 Task: Add Seventh Generation Fresh Lavender Scent Laundry Detergent to the cart.
Action: Mouse moved to (883, 303)
Screenshot: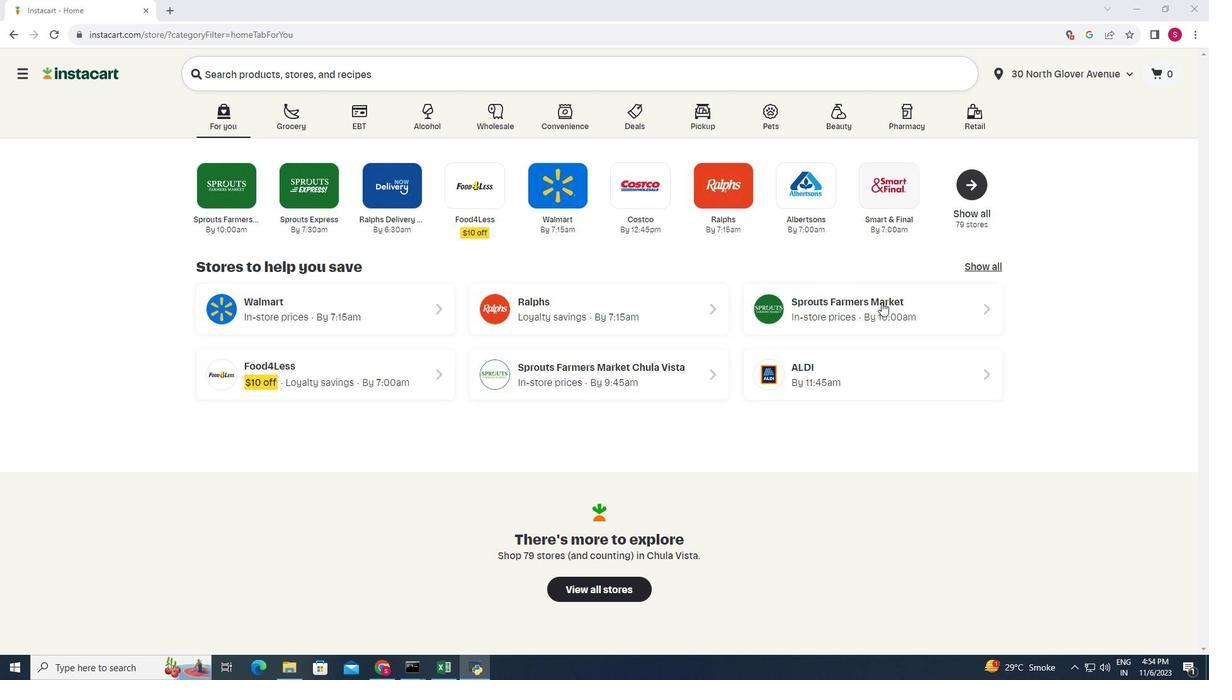 
Action: Mouse pressed left at (883, 303)
Screenshot: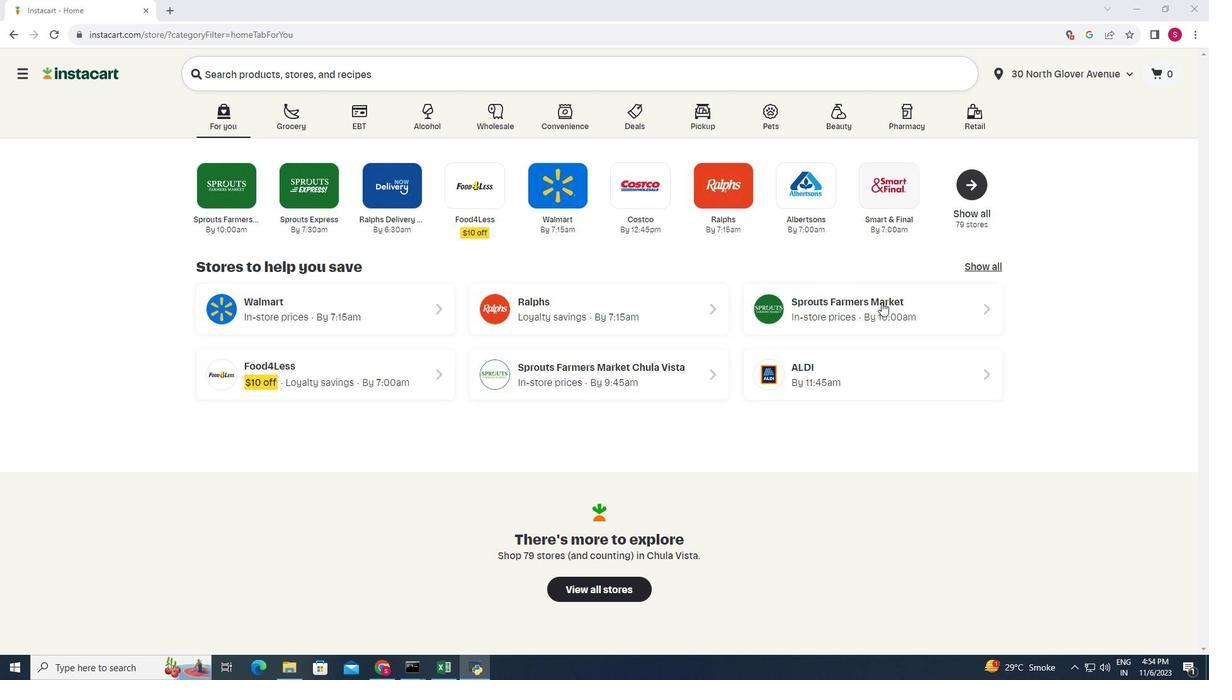
Action: Mouse moved to (52, 470)
Screenshot: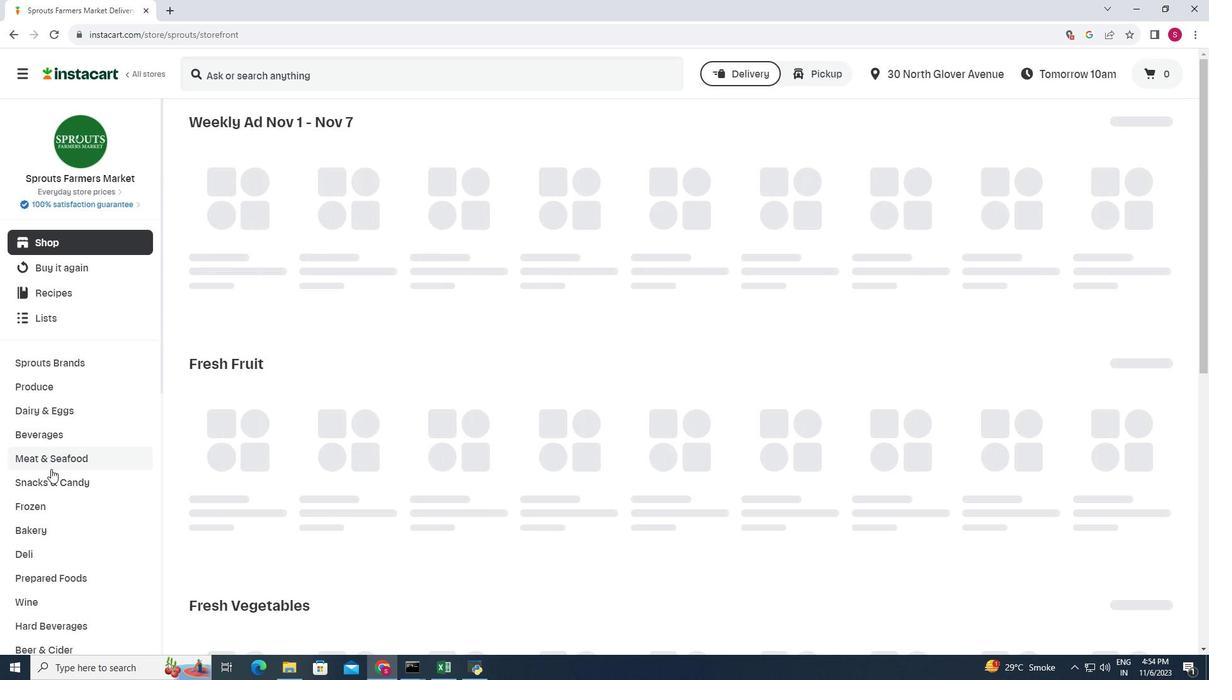 
Action: Mouse scrolled (52, 470) with delta (0, 0)
Screenshot: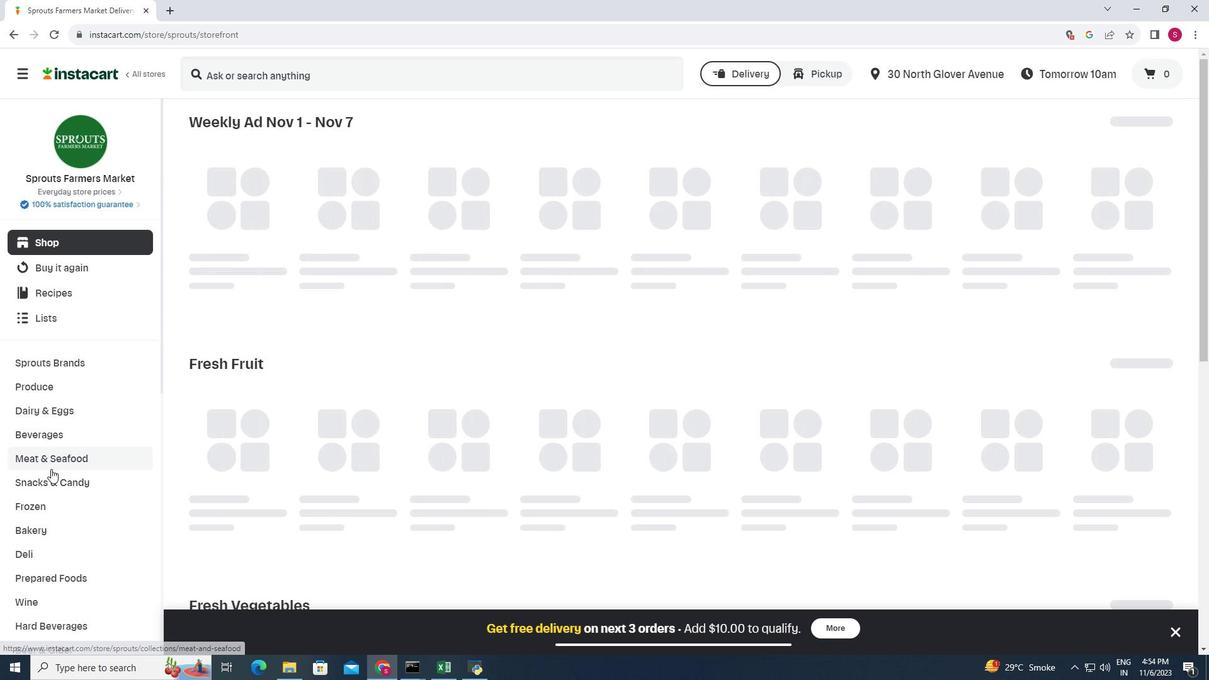 
Action: Mouse moved to (52, 470)
Screenshot: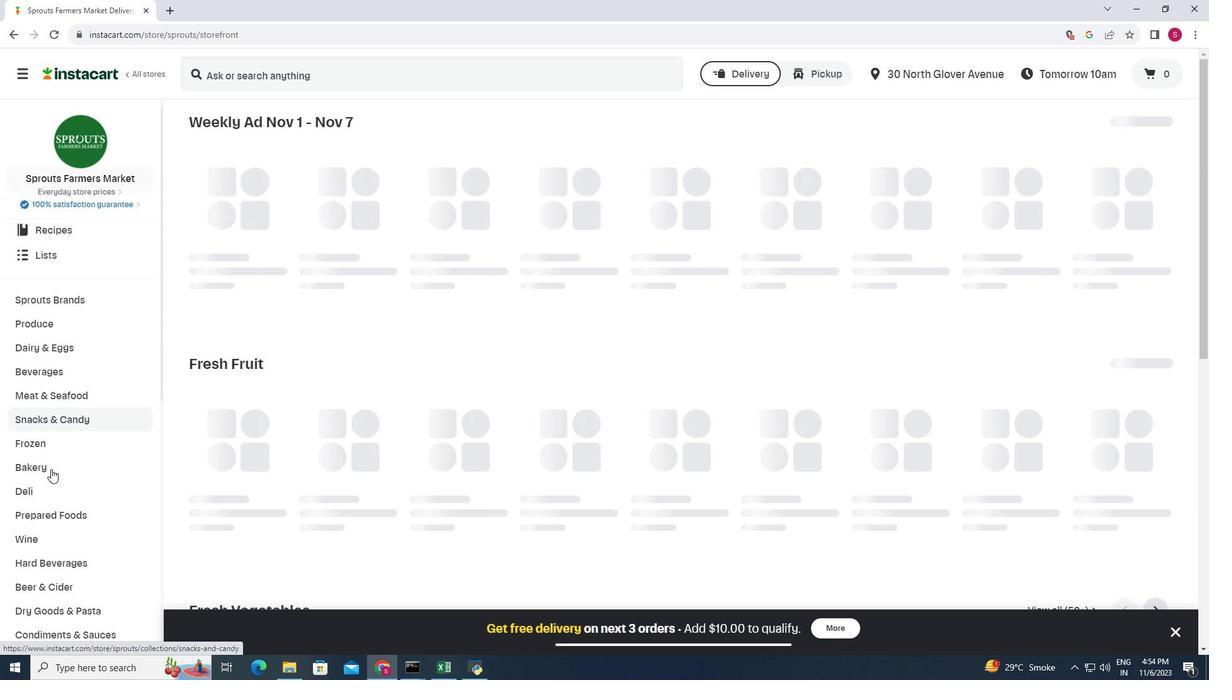 
Action: Mouse scrolled (52, 470) with delta (0, 0)
Screenshot: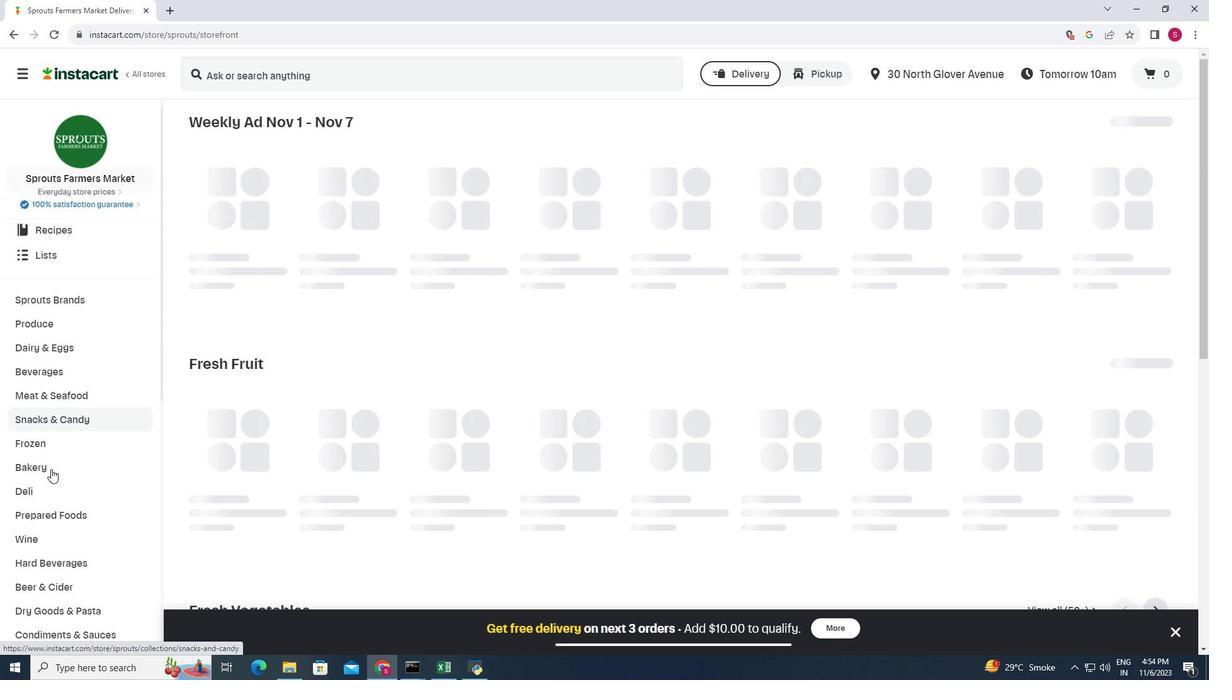 
Action: Mouse moved to (52, 470)
Screenshot: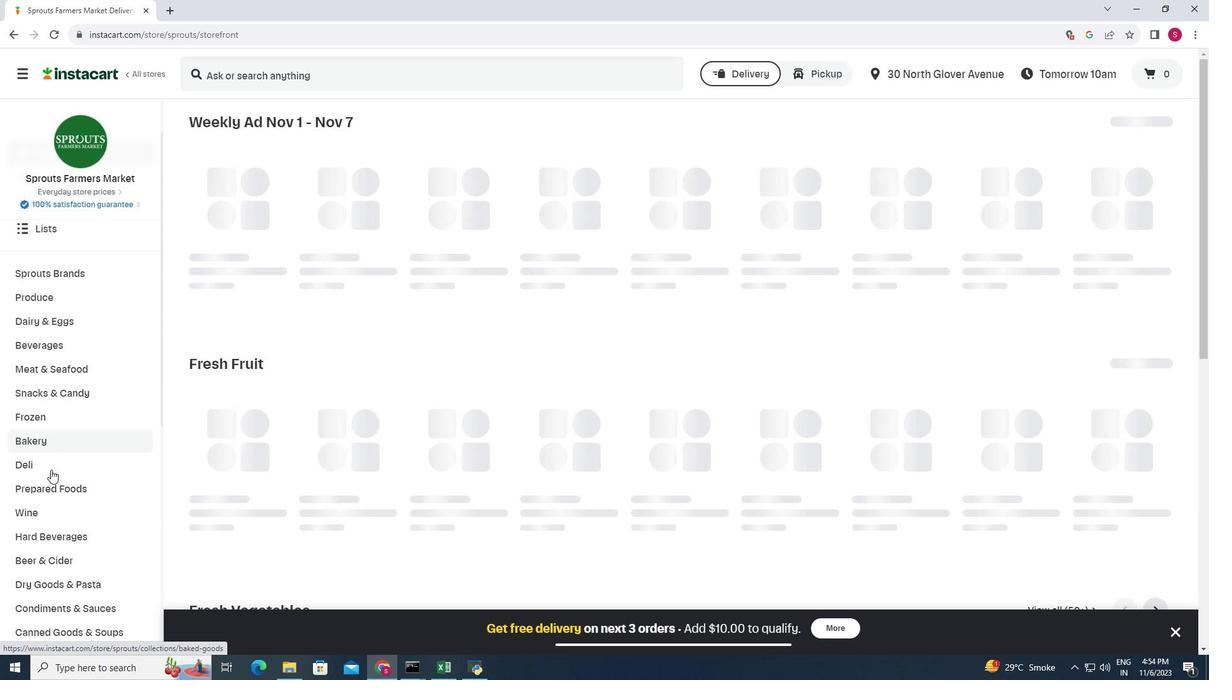 
Action: Mouse scrolled (52, 470) with delta (0, 0)
Screenshot: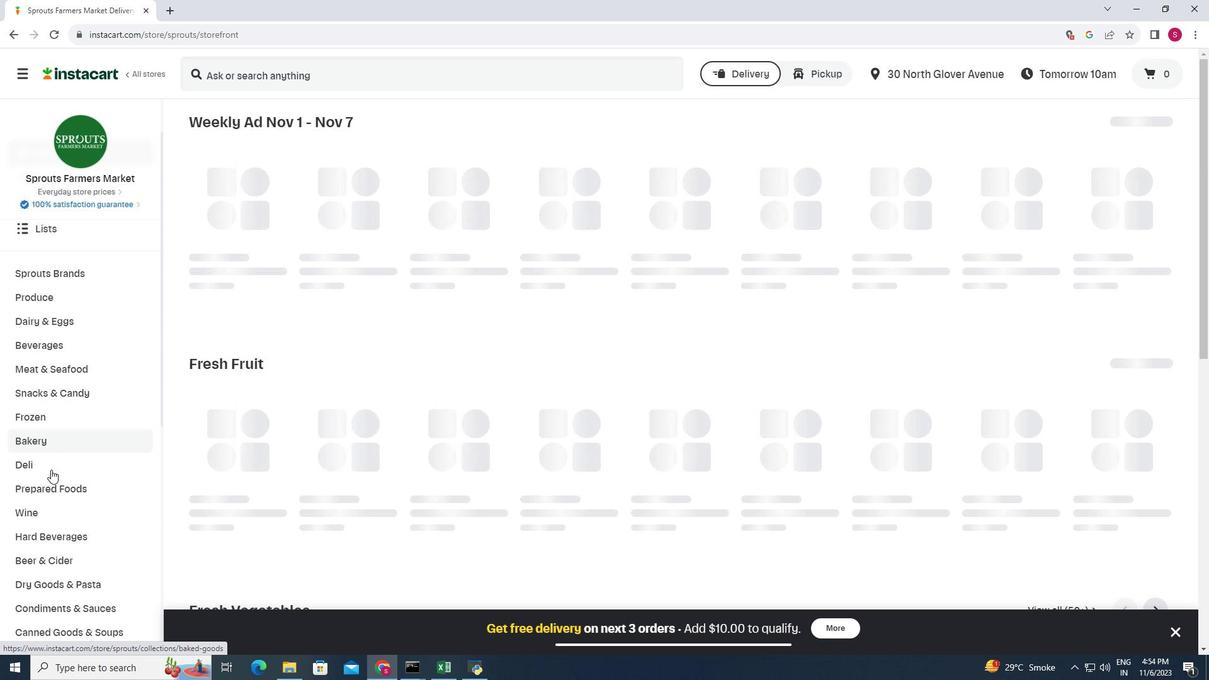 
Action: Mouse moved to (53, 471)
Screenshot: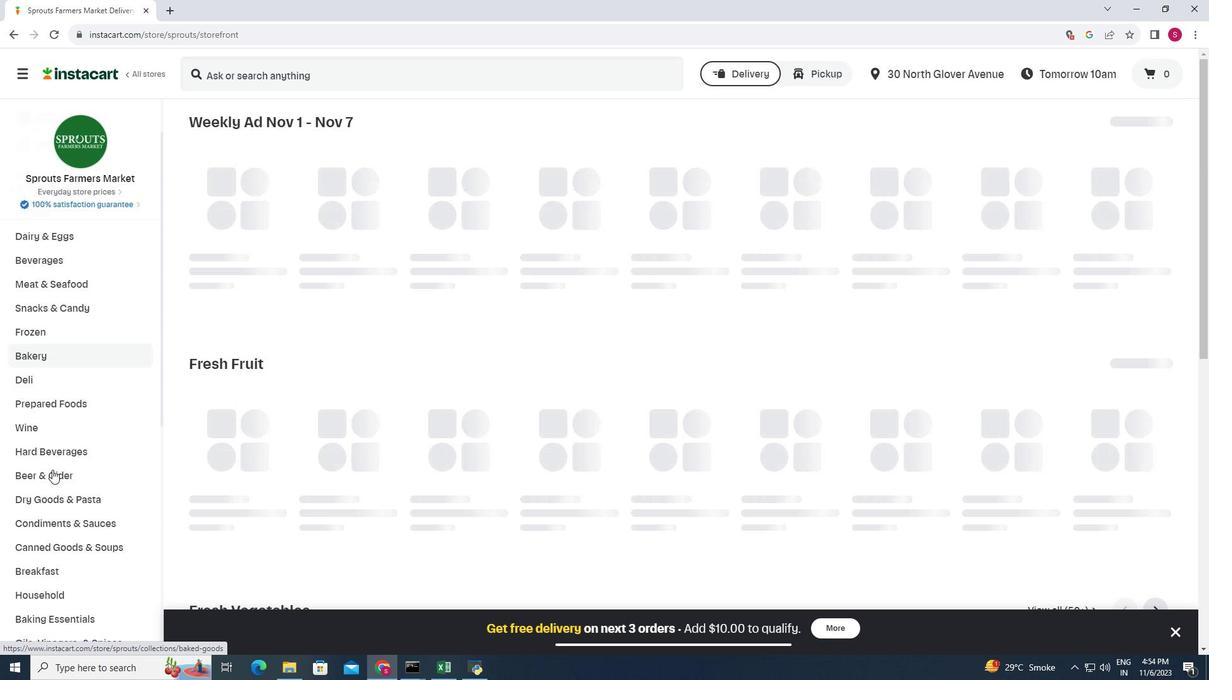 
Action: Mouse scrolled (53, 470) with delta (0, 0)
Screenshot: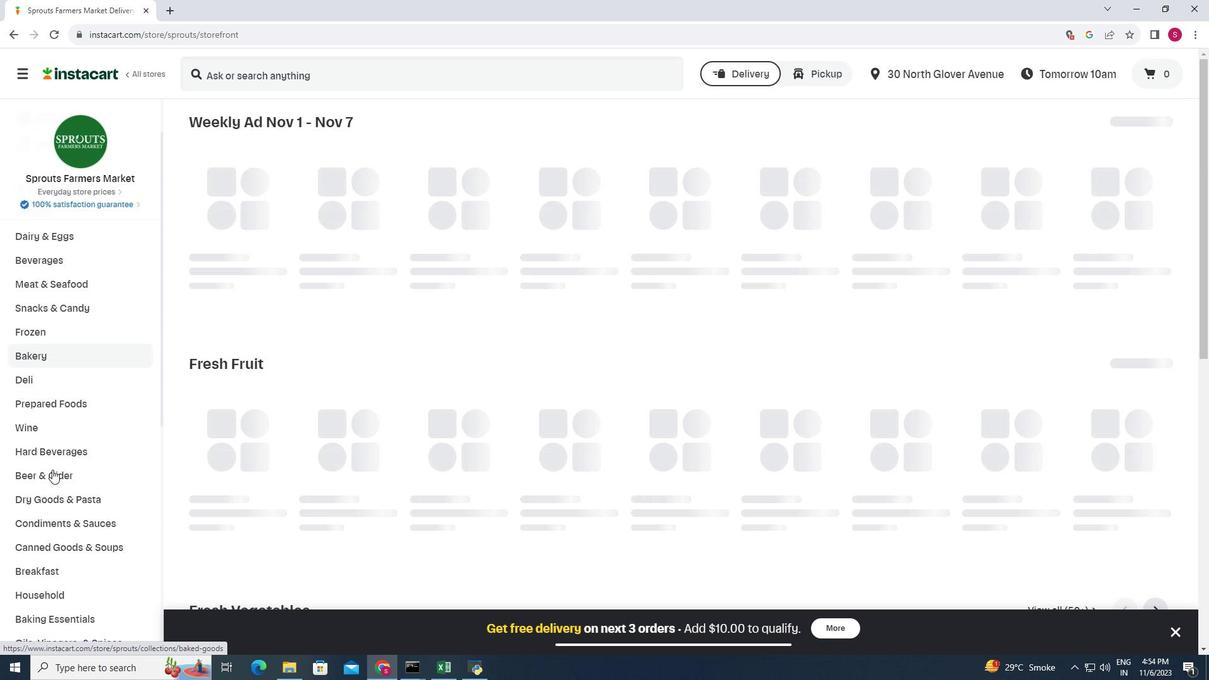 
Action: Mouse scrolled (53, 470) with delta (0, 0)
Screenshot: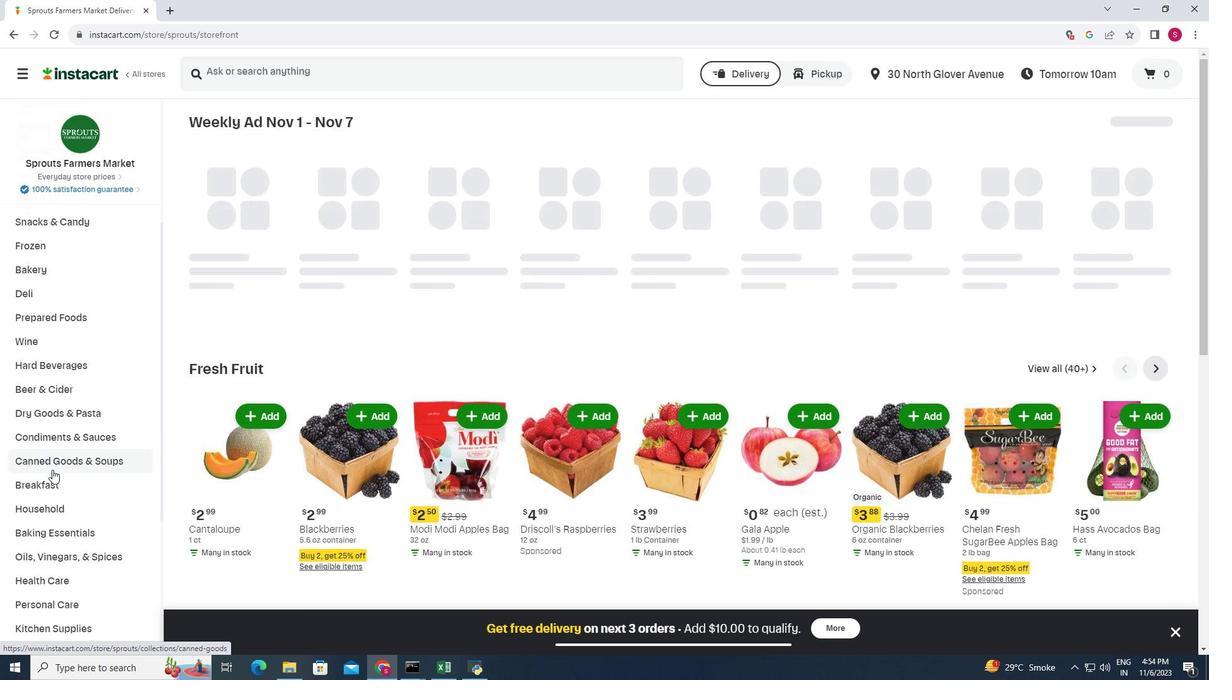 
Action: Mouse moved to (72, 548)
Screenshot: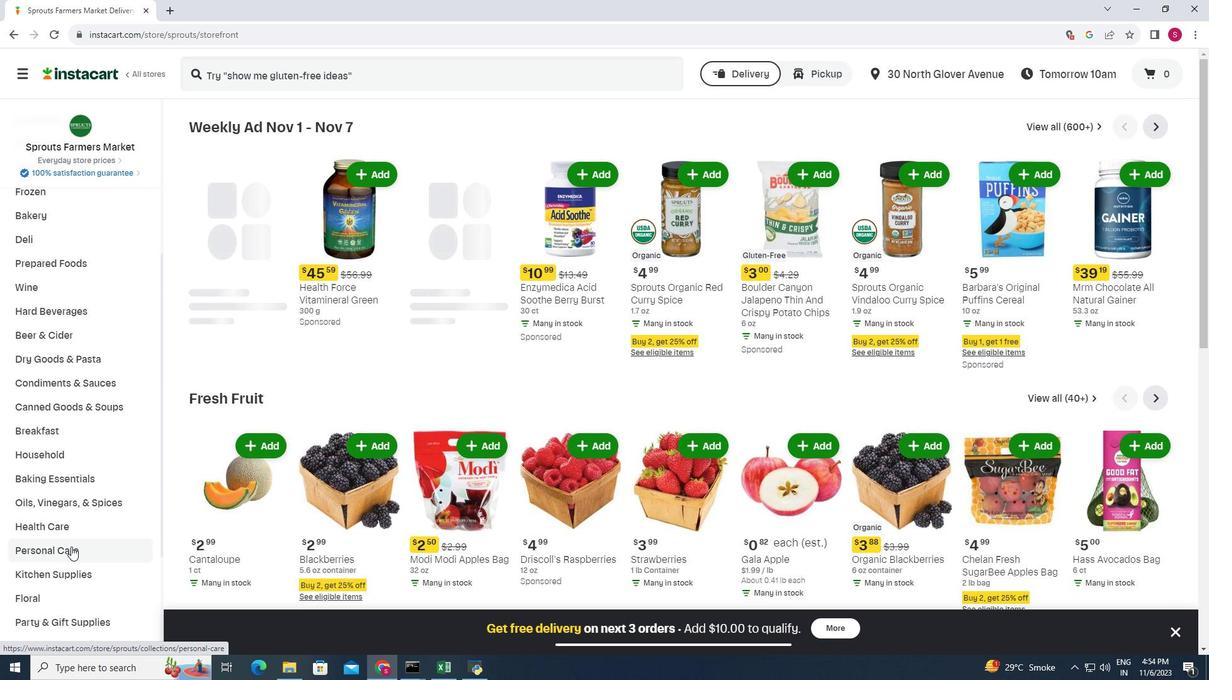 
Action: Mouse scrolled (72, 547) with delta (0, 0)
Screenshot: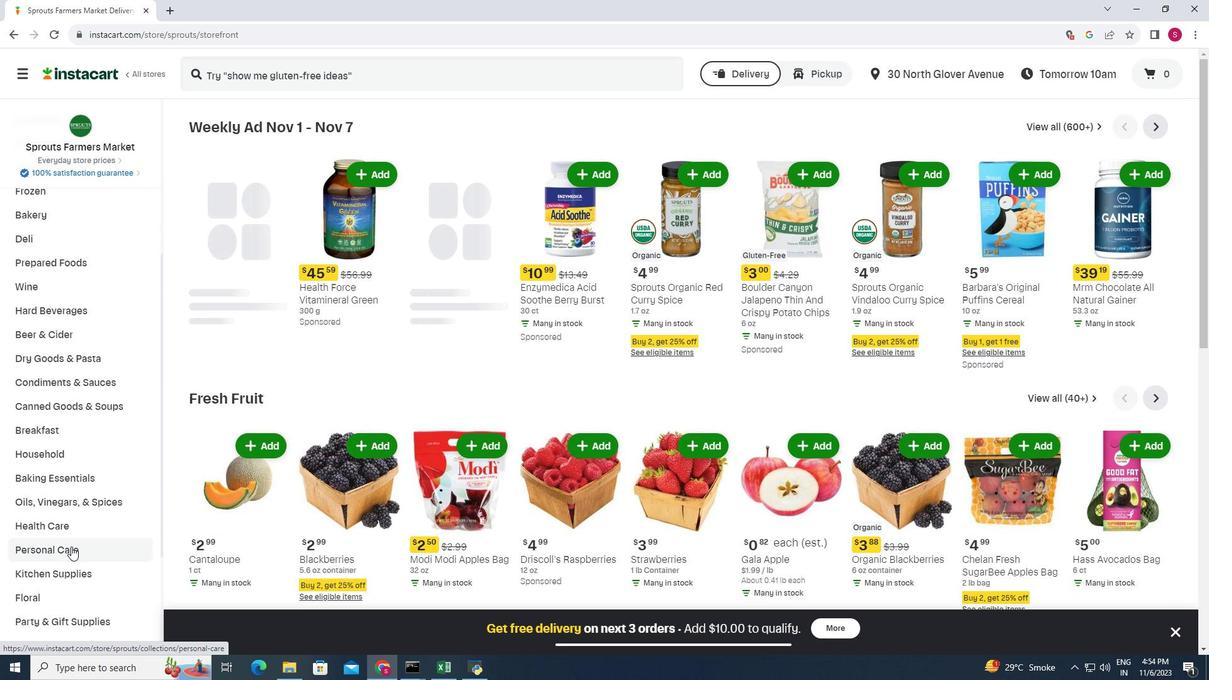 
Action: Mouse scrolled (72, 547) with delta (0, 0)
Screenshot: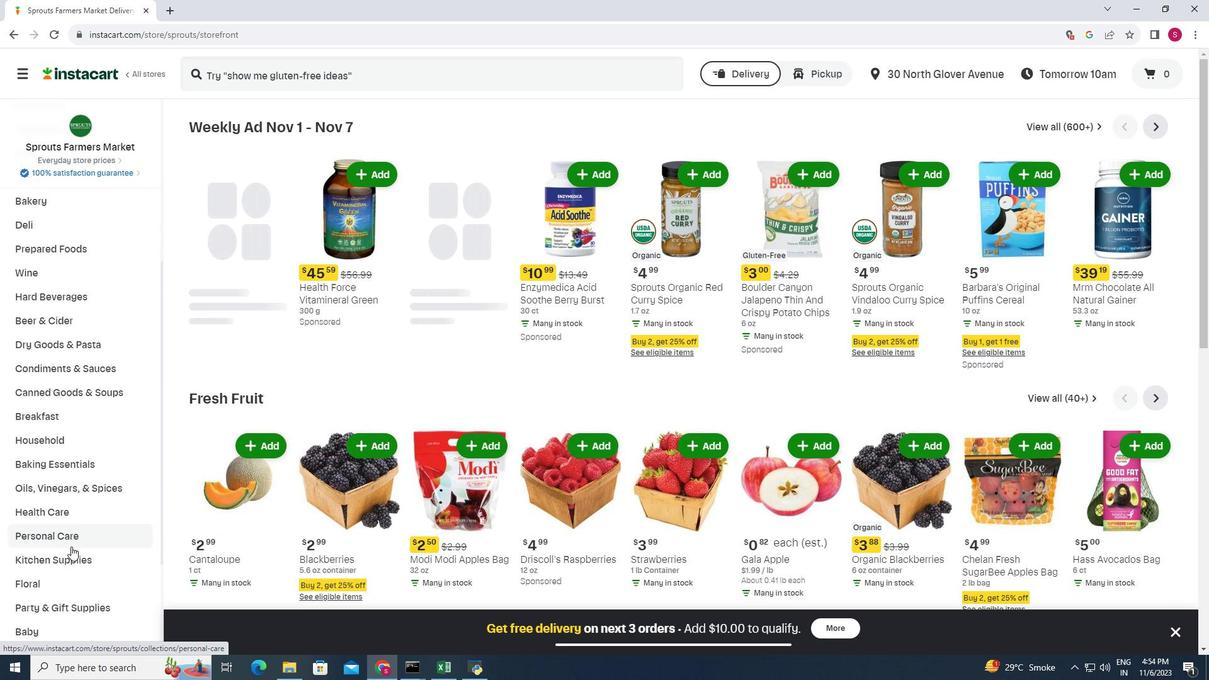 
Action: Mouse moved to (73, 548)
Screenshot: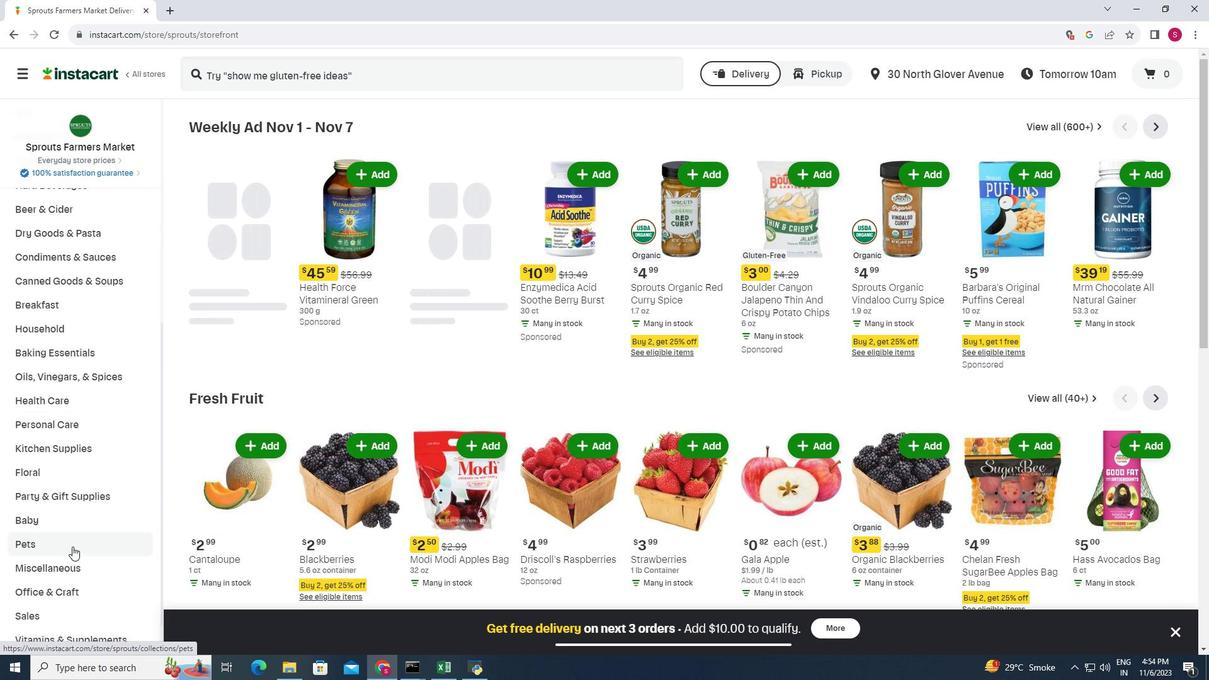 
Action: Mouse scrolled (73, 547) with delta (0, 0)
Screenshot: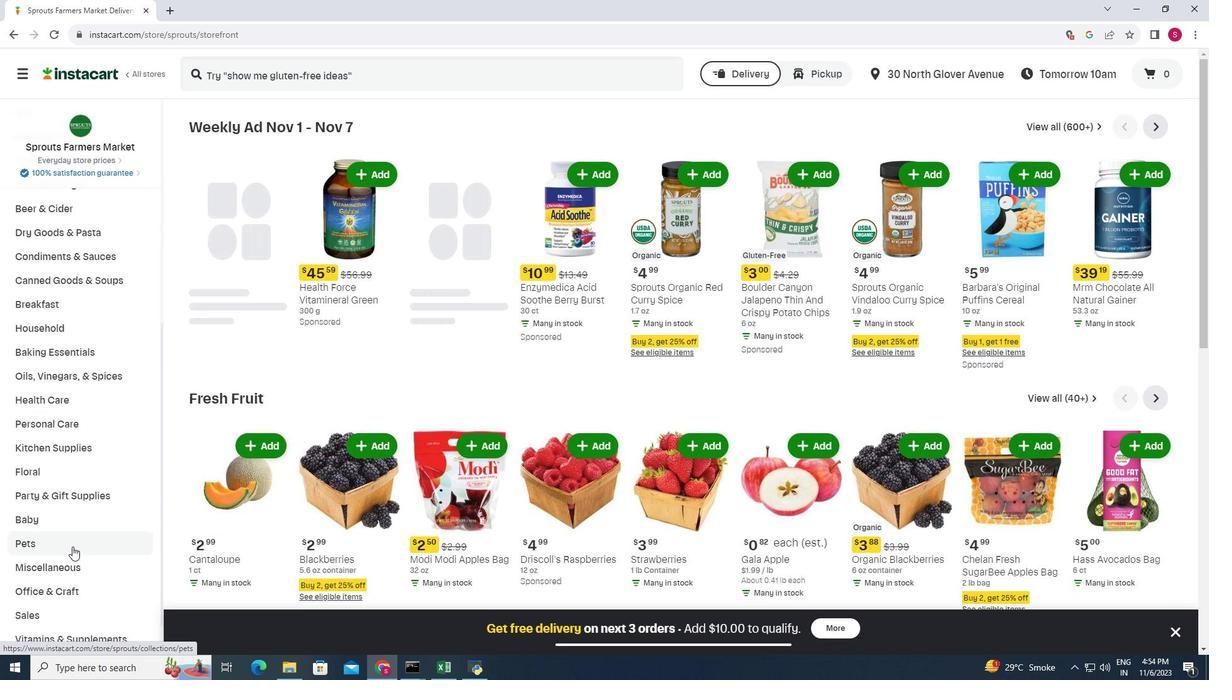 
Action: Mouse moved to (111, 274)
Screenshot: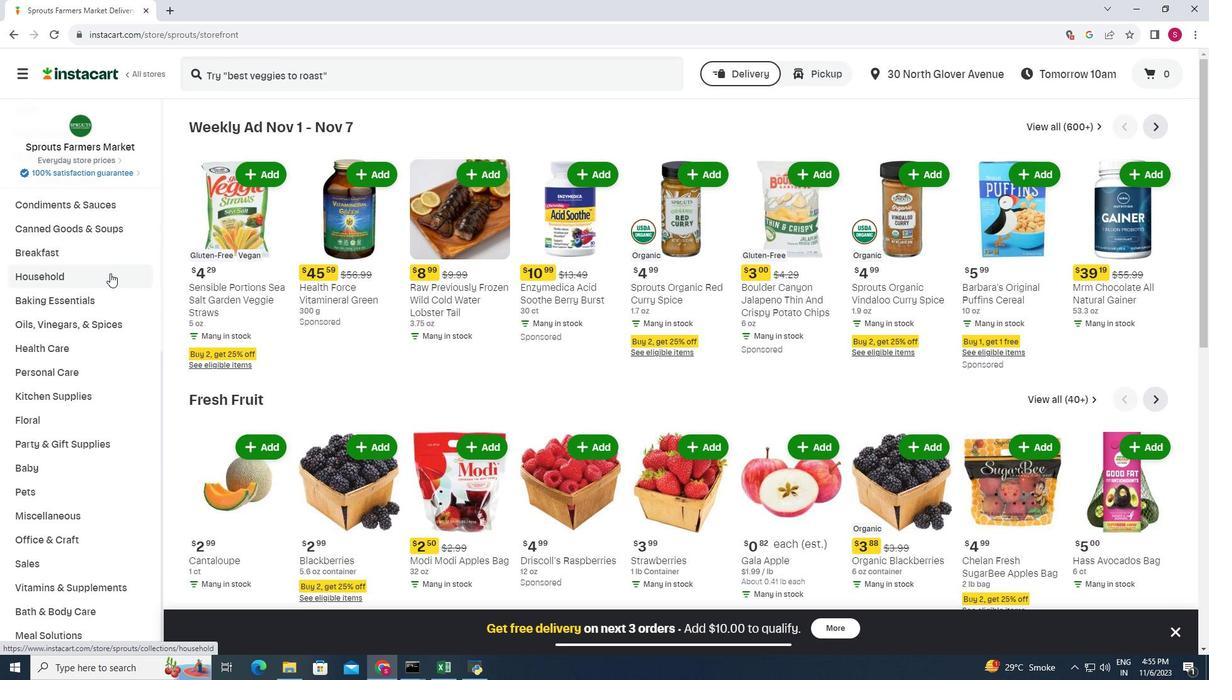 
Action: Mouse pressed left at (111, 274)
Screenshot: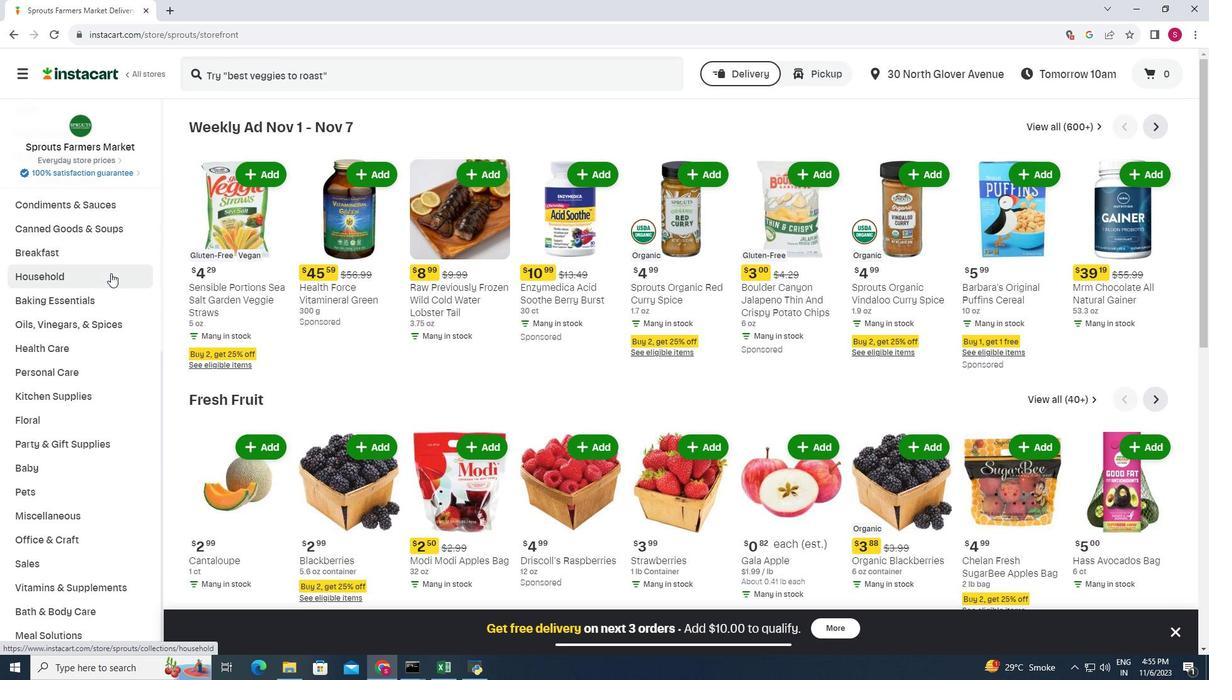 
Action: Mouse moved to (473, 146)
Screenshot: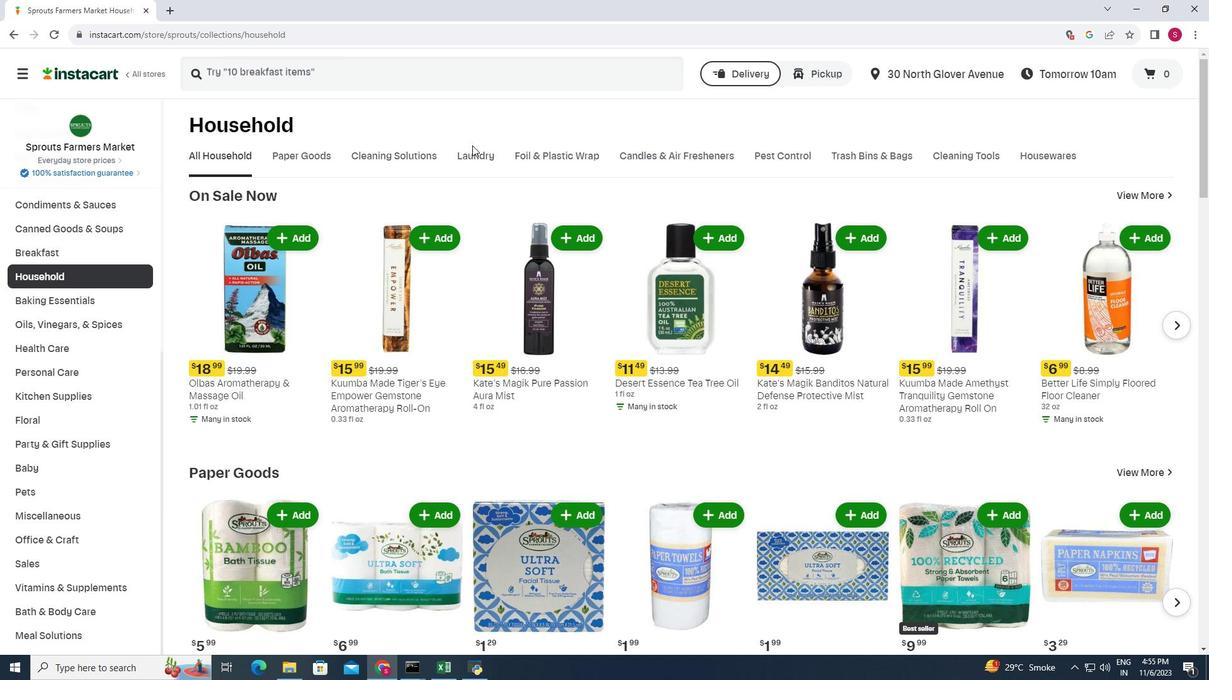 
Action: Mouse pressed left at (473, 146)
Screenshot: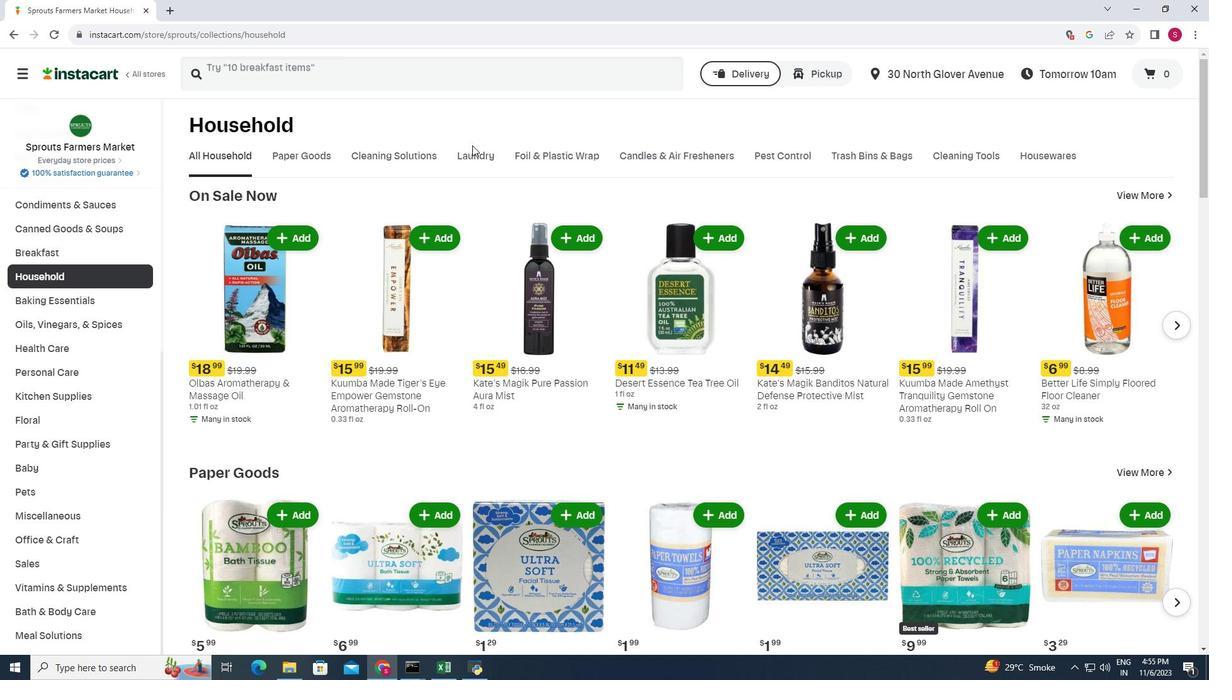 
Action: Mouse moved to (474, 151)
Screenshot: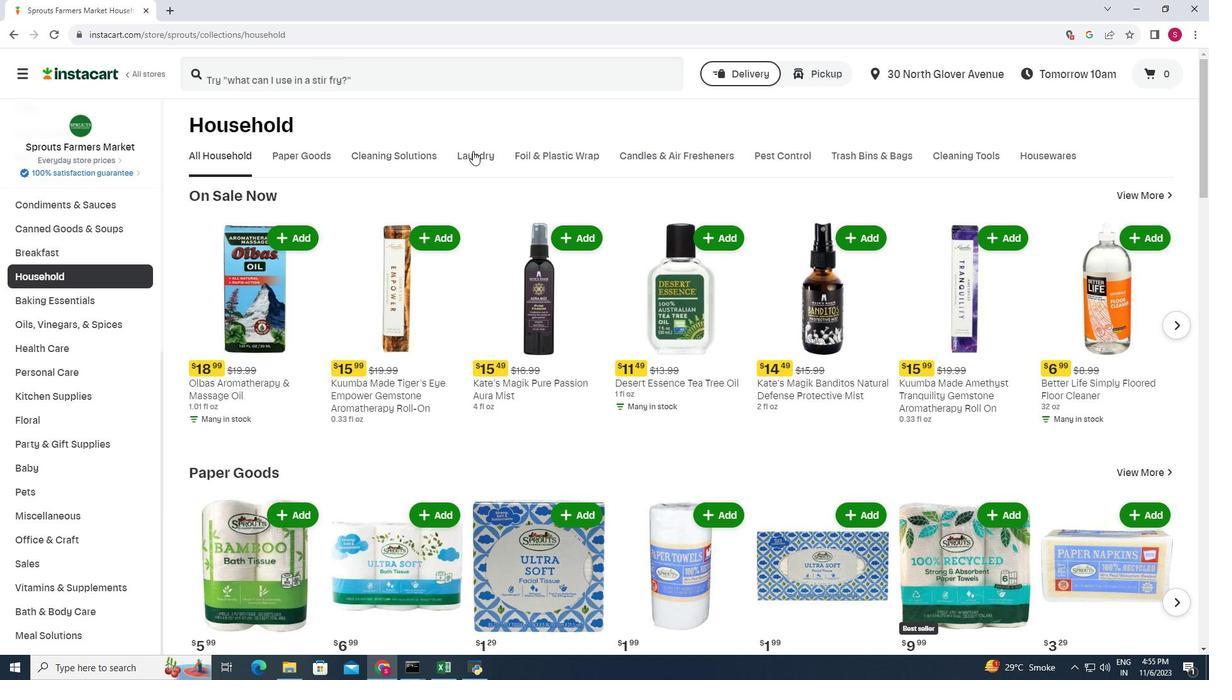 
Action: Mouse pressed left at (474, 151)
Screenshot: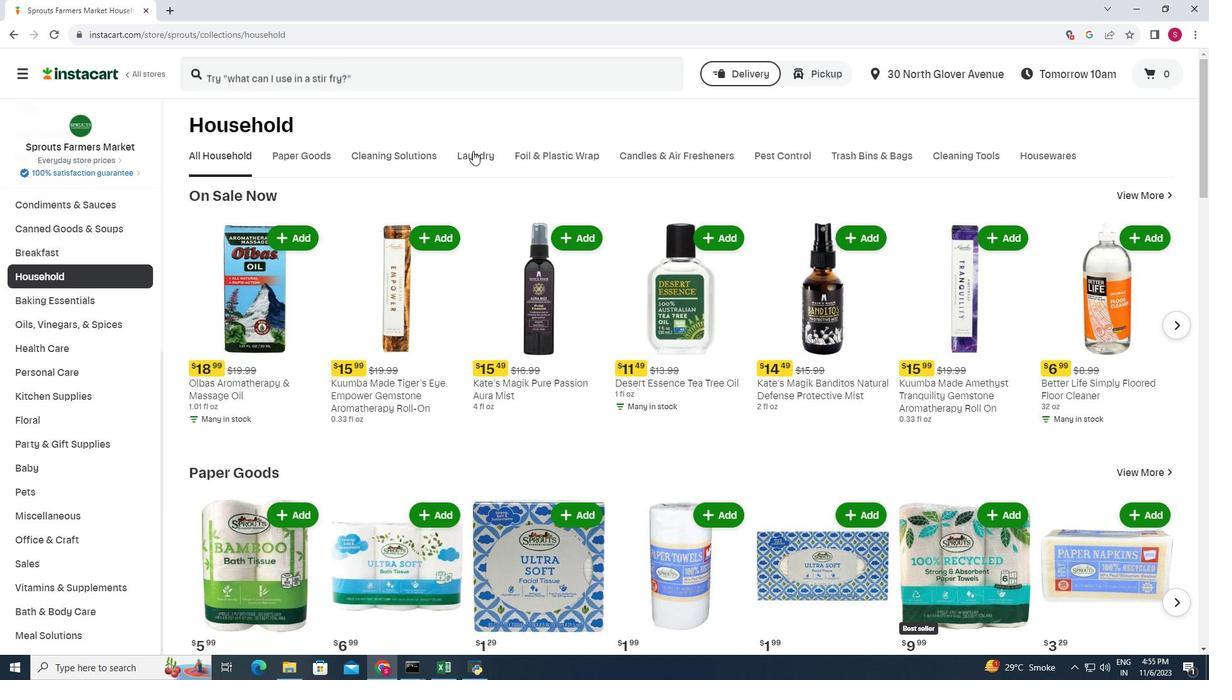 
Action: Mouse moved to (541, 239)
Screenshot: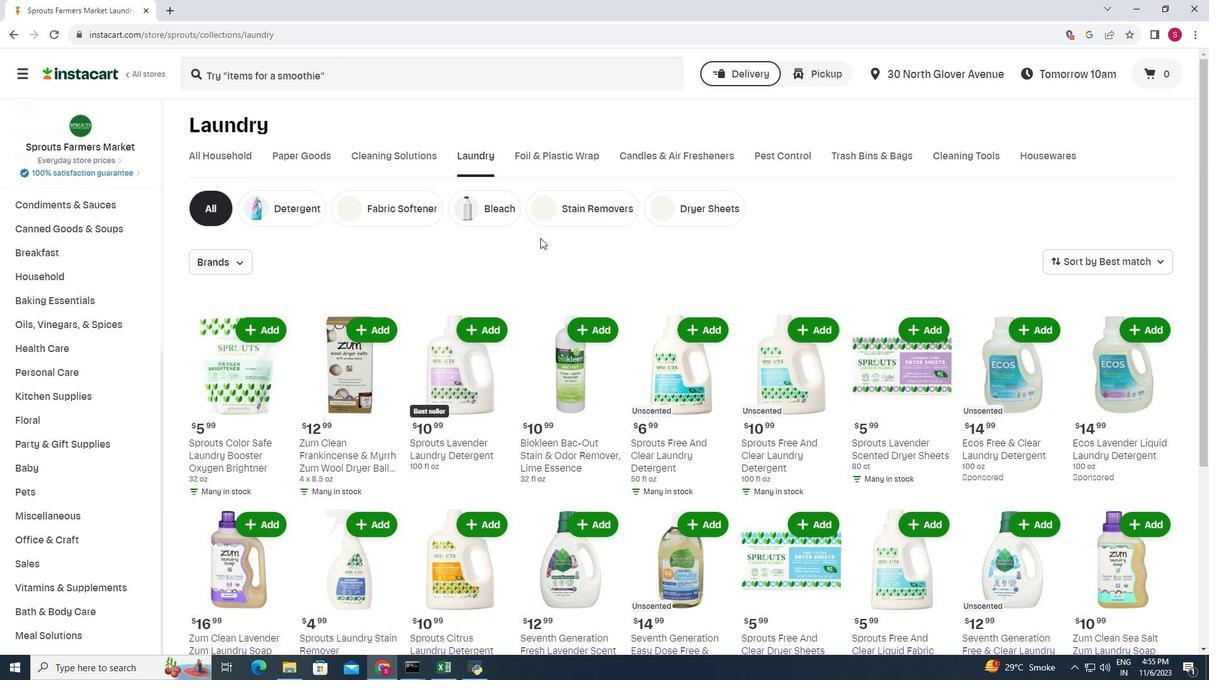 
Action: Mouse scrolled (541, 238) with delta (0, 0)
Screenshot: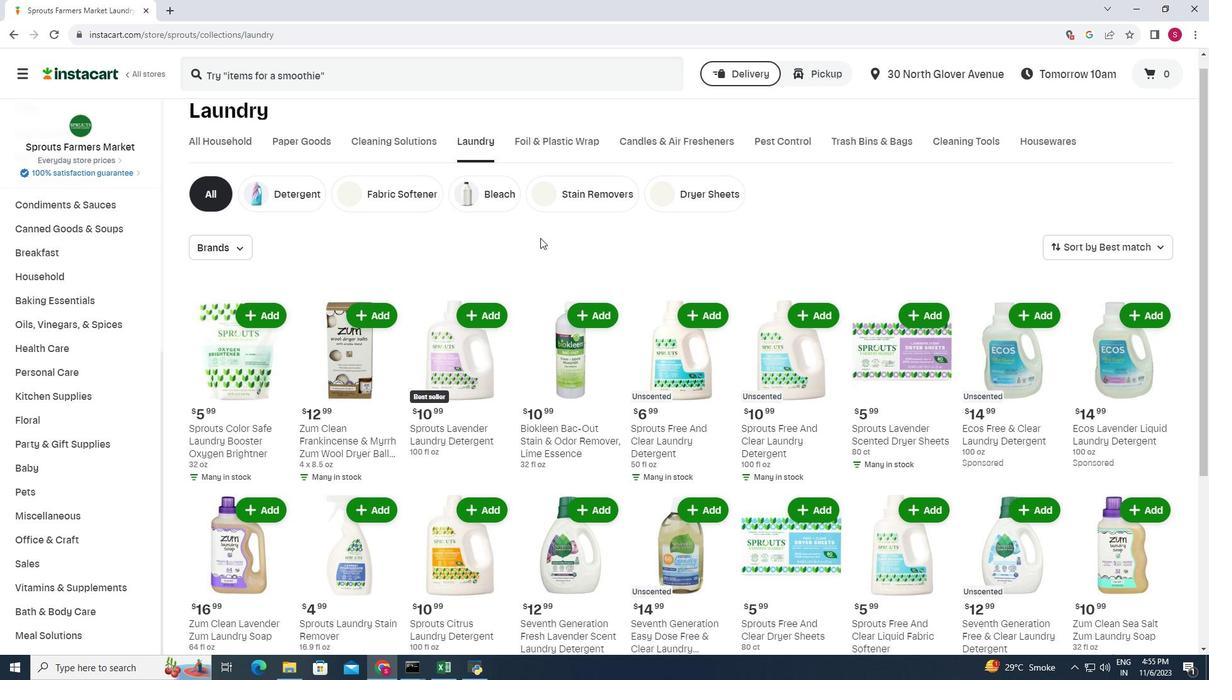 
Action: Mouse moved to (539, 235)
Screenshot: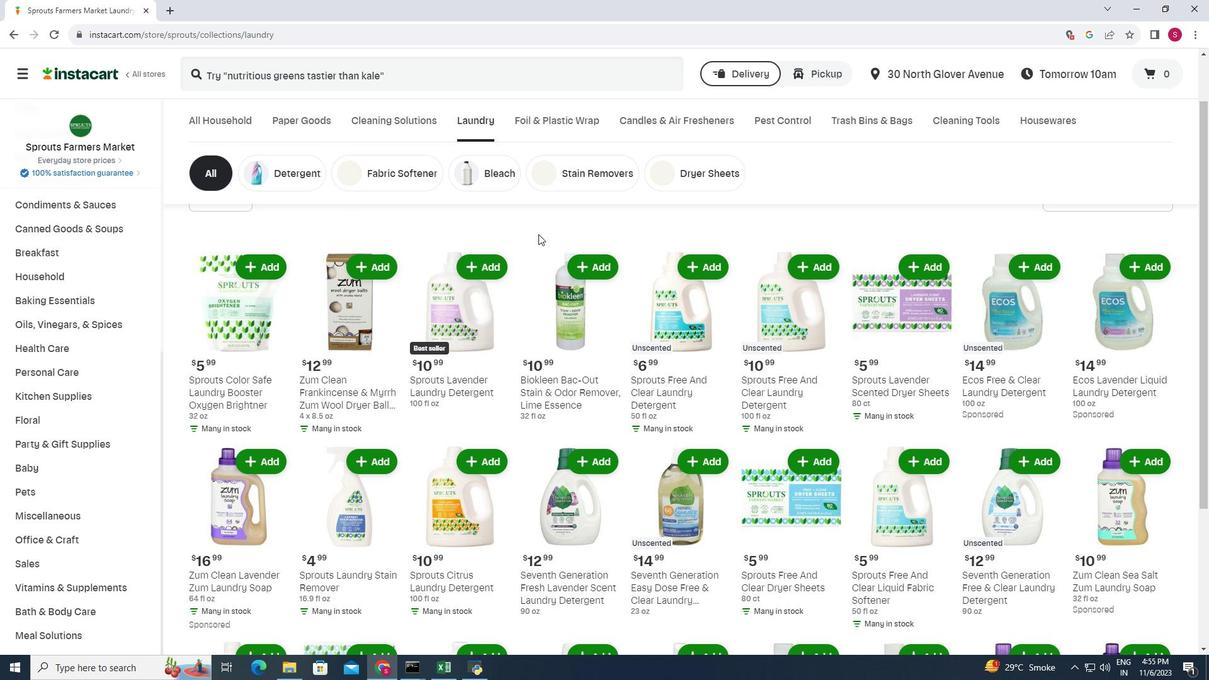 
Action: Mouse scrolled (539, 235) with delta (0, 0)
Screenshot: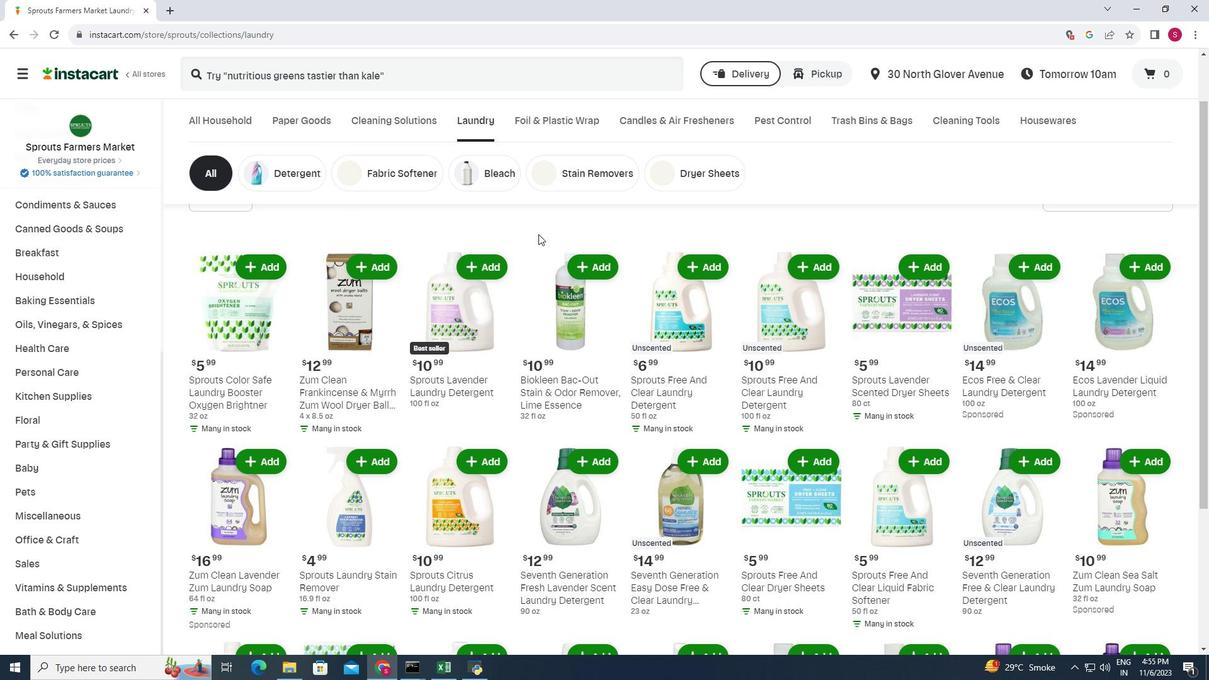 
Action: Mouse moved to (511, 258)
Screenshot: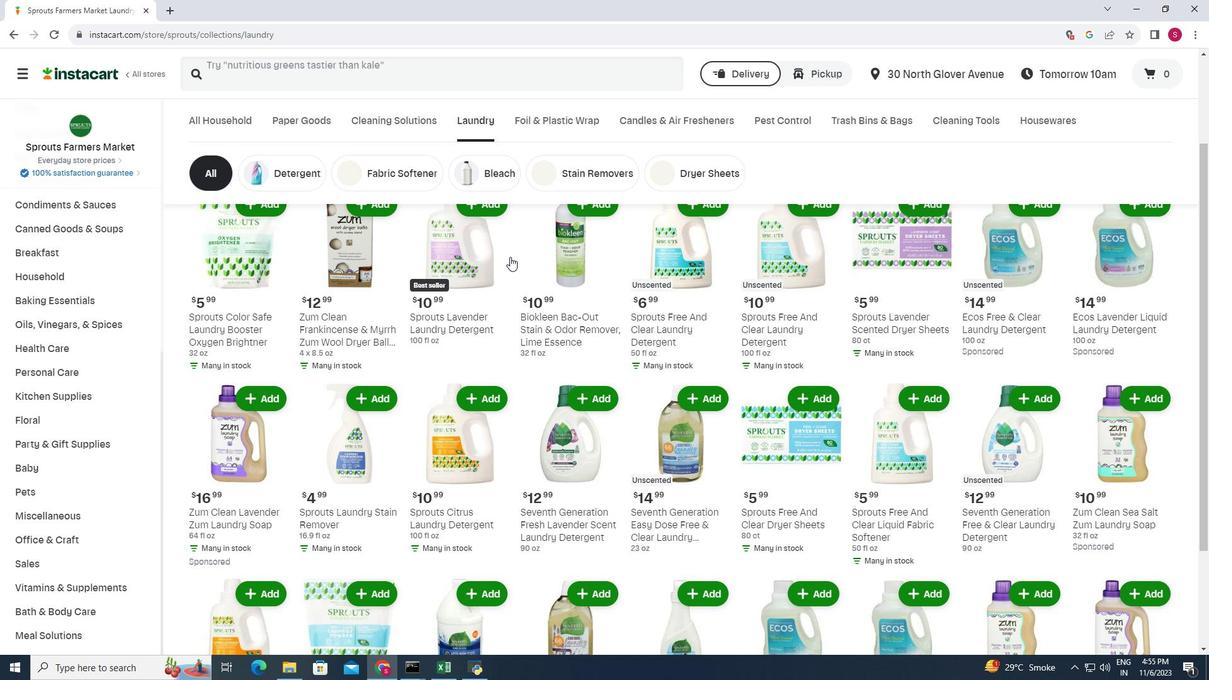 
Action: Mouse scrolled (511, 257) with delta (0, 0)
Screenshot: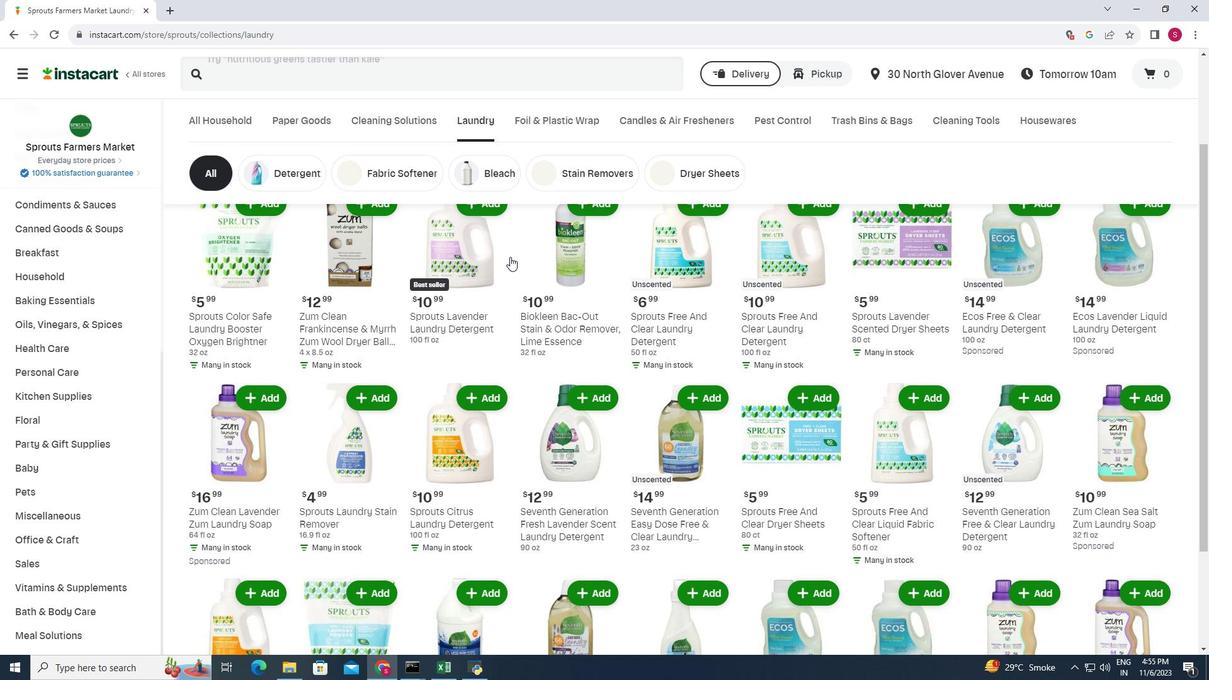 
Action: Mouse moved to (459, 242)
Screenshot: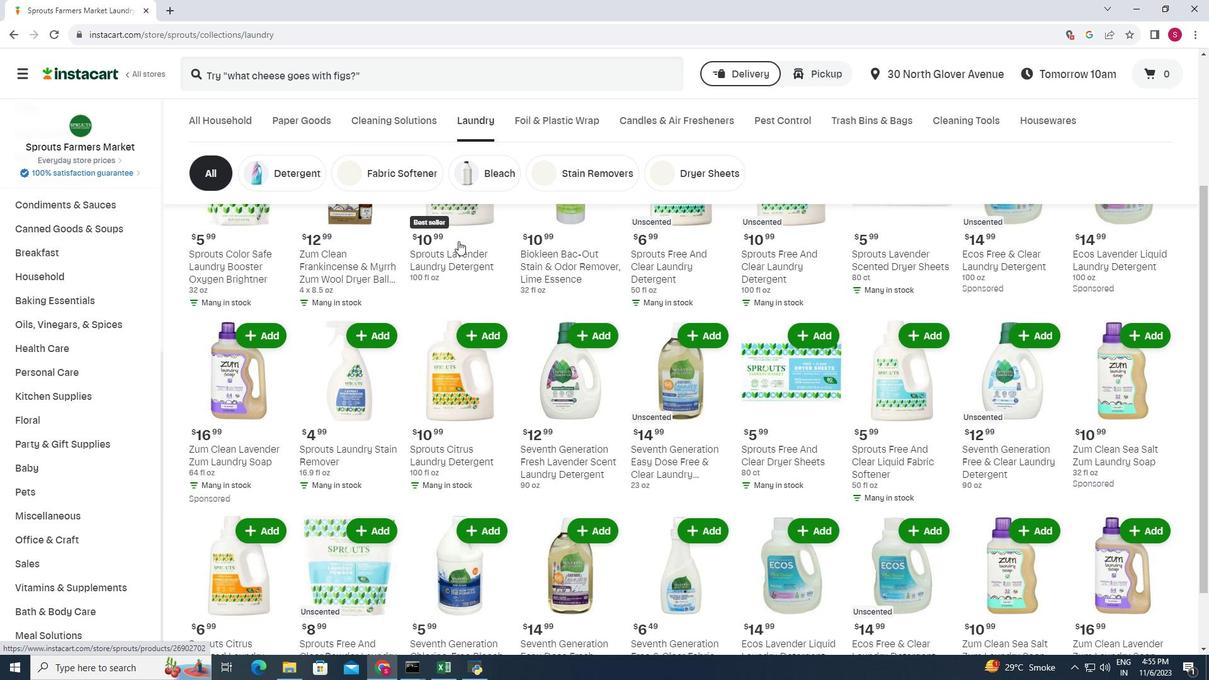 
Action: Mouse scrolled (459, 241) with delta (0, 0)
Screenshot: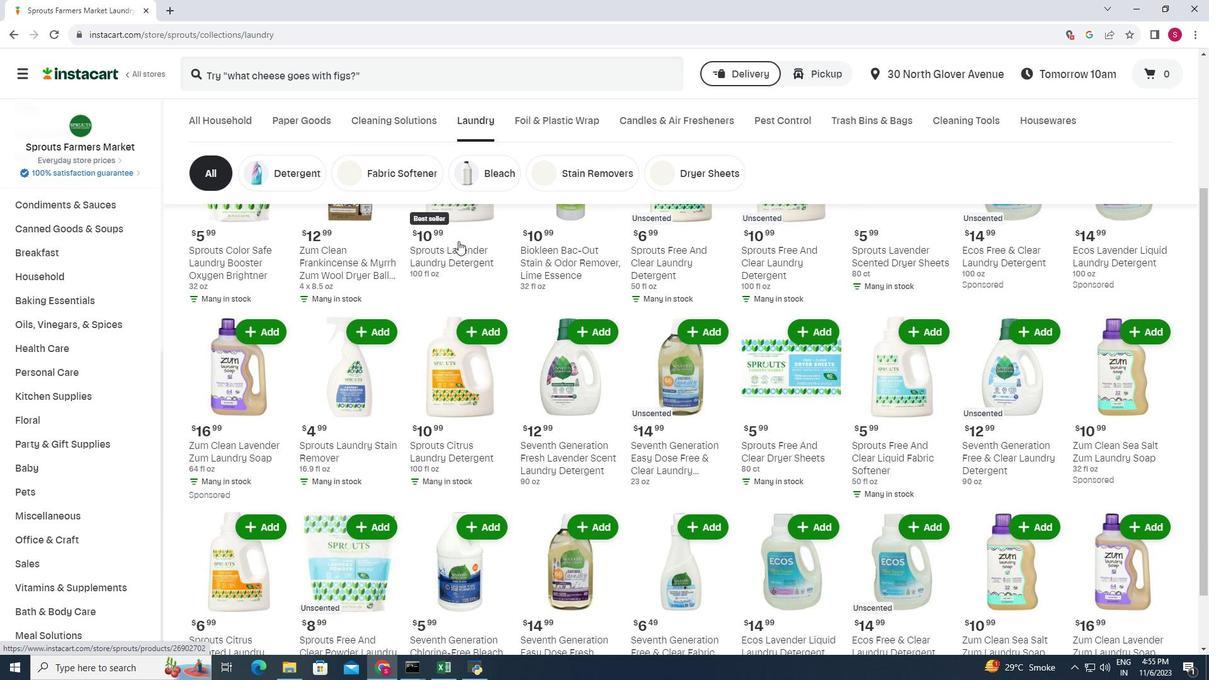 
Action: Mouse moved to (511, 256)
Screenshot: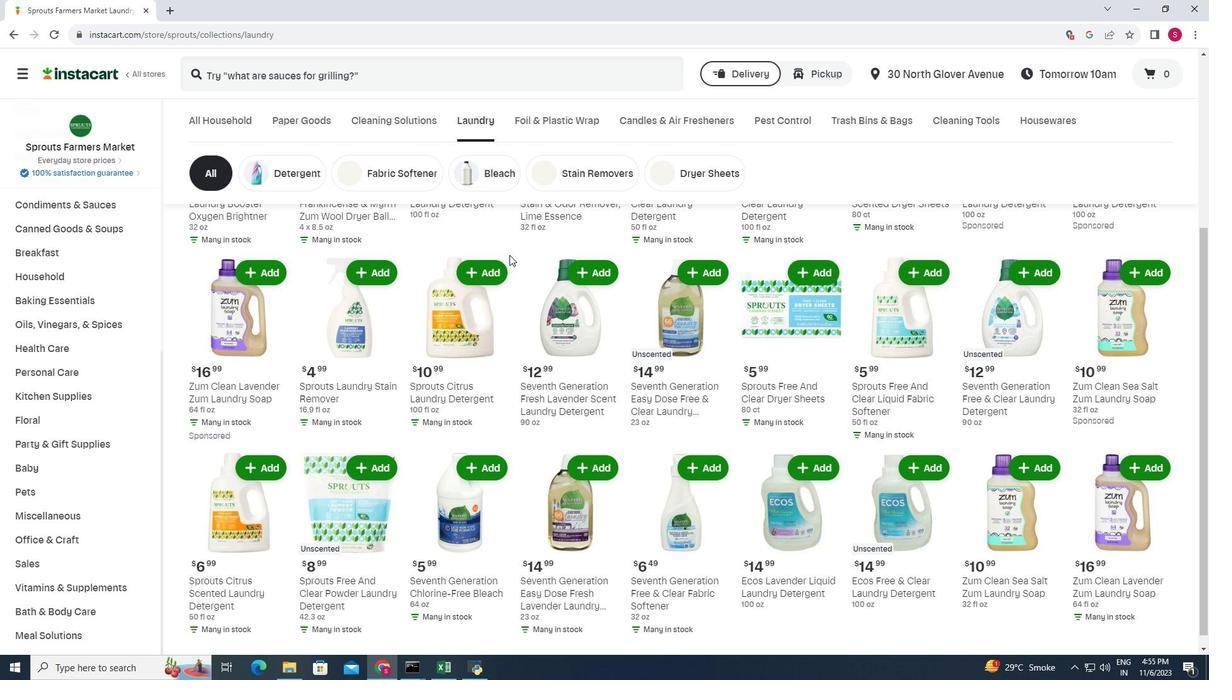 
Action: Mouse scrolled (511, 257) with delta (0, 0)
Screenshot: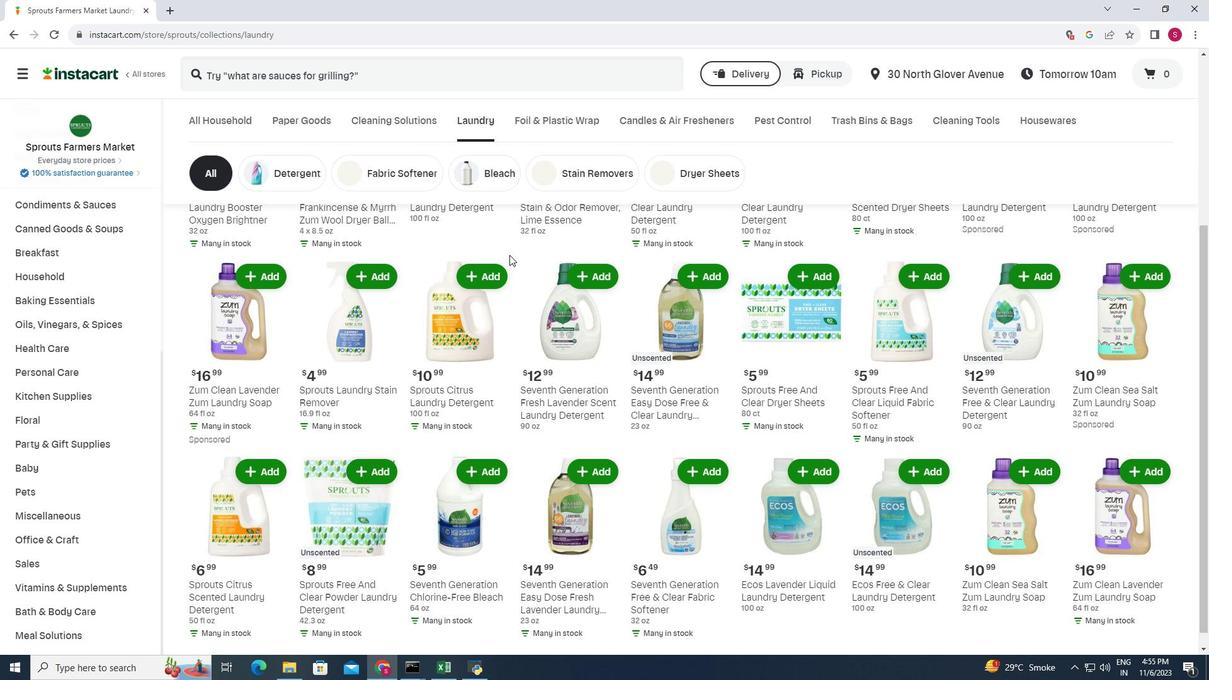 
Action: Mouse moved to (521, 274)
Screenshot: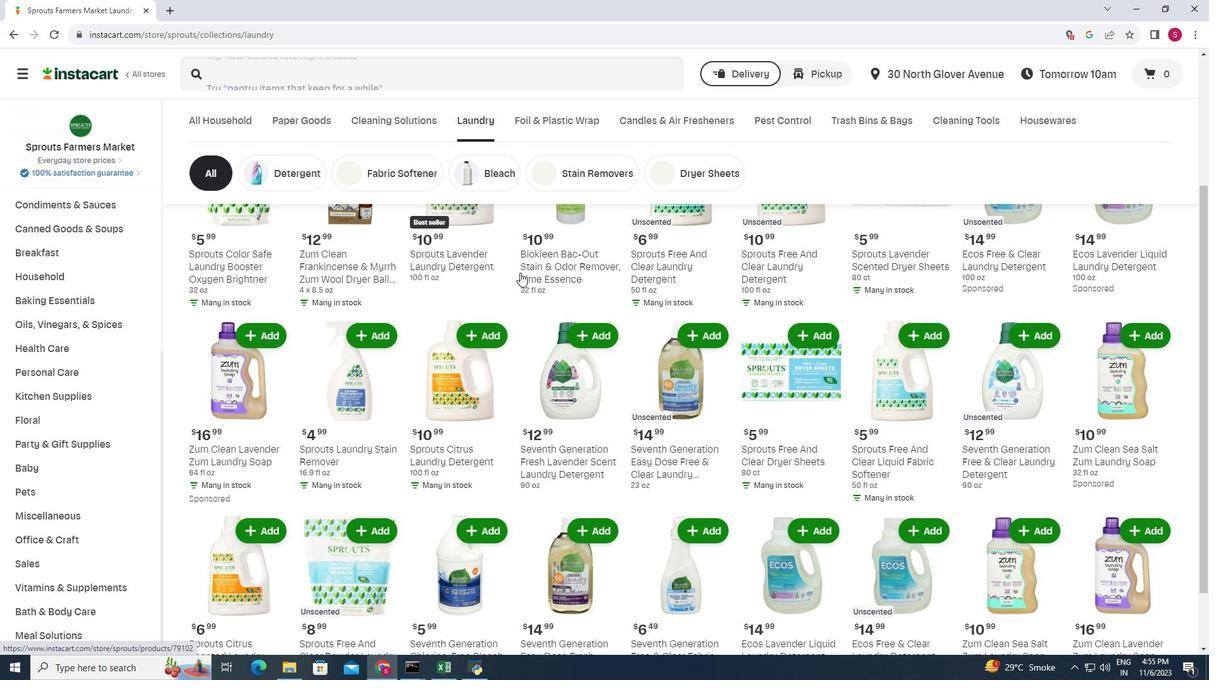
Action: Mouse scrolled (521, 273) with delta (0, 0)
Screenshot: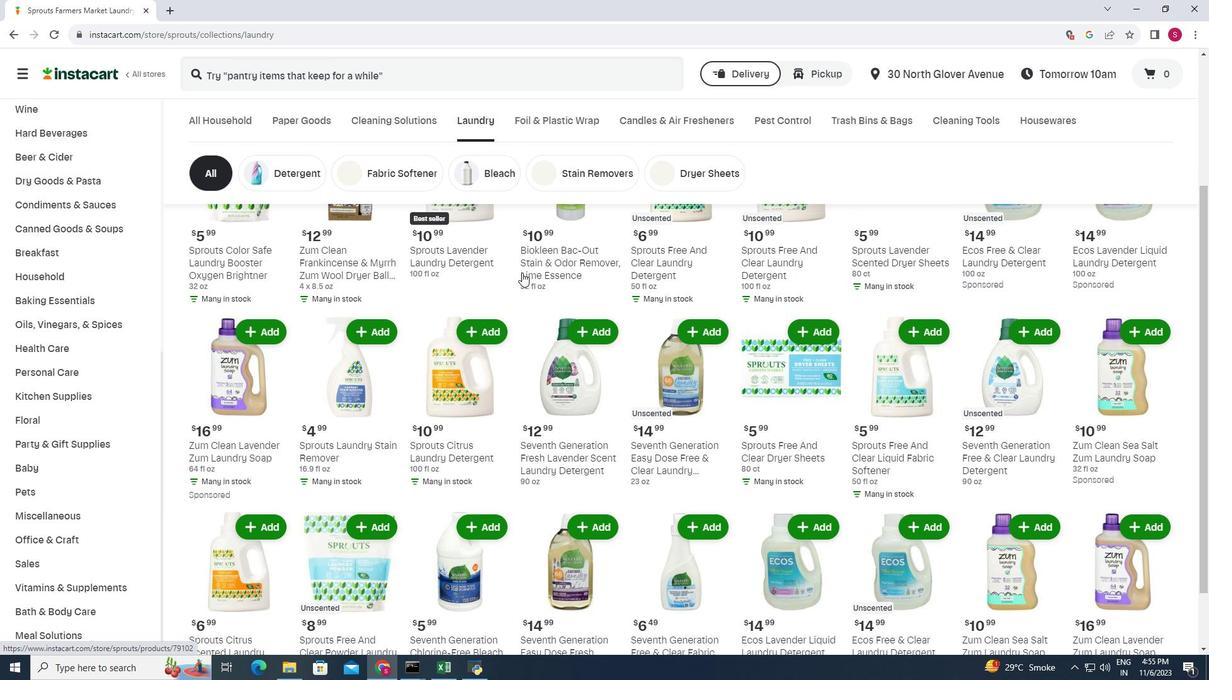 
Action: Mouse moved to (550, 282)
Screenshot: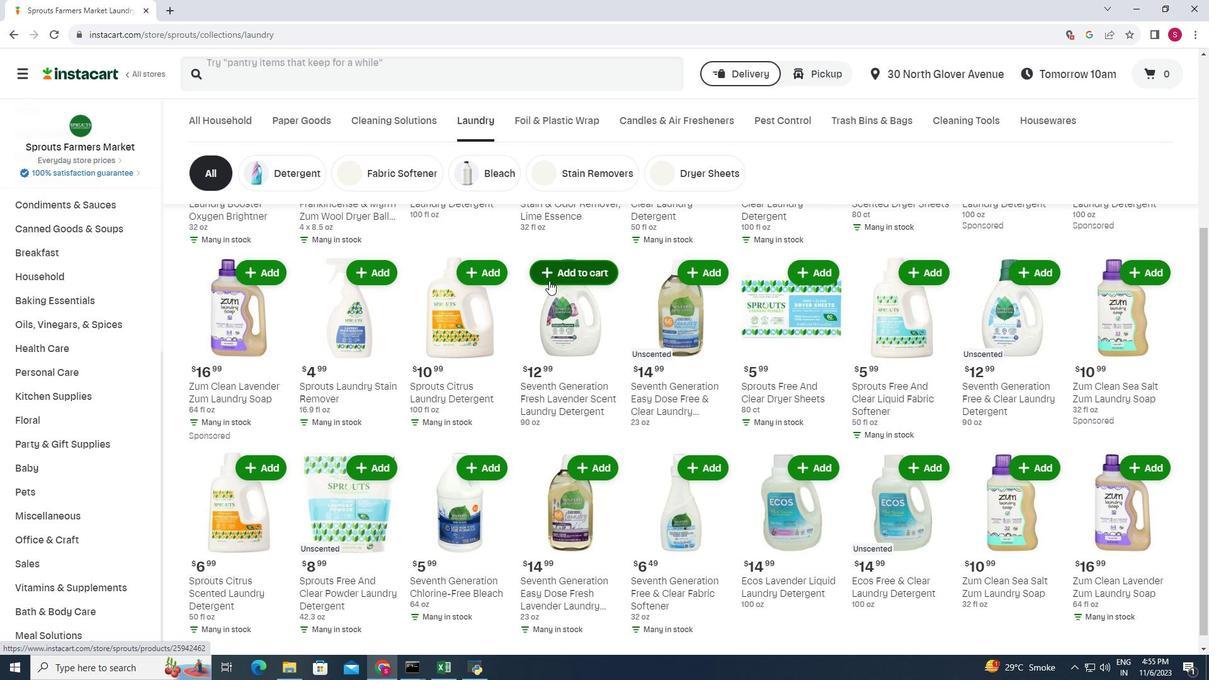 
Action: Mouse scrolled (550, 282) with delta (0, 0)
Screenshot: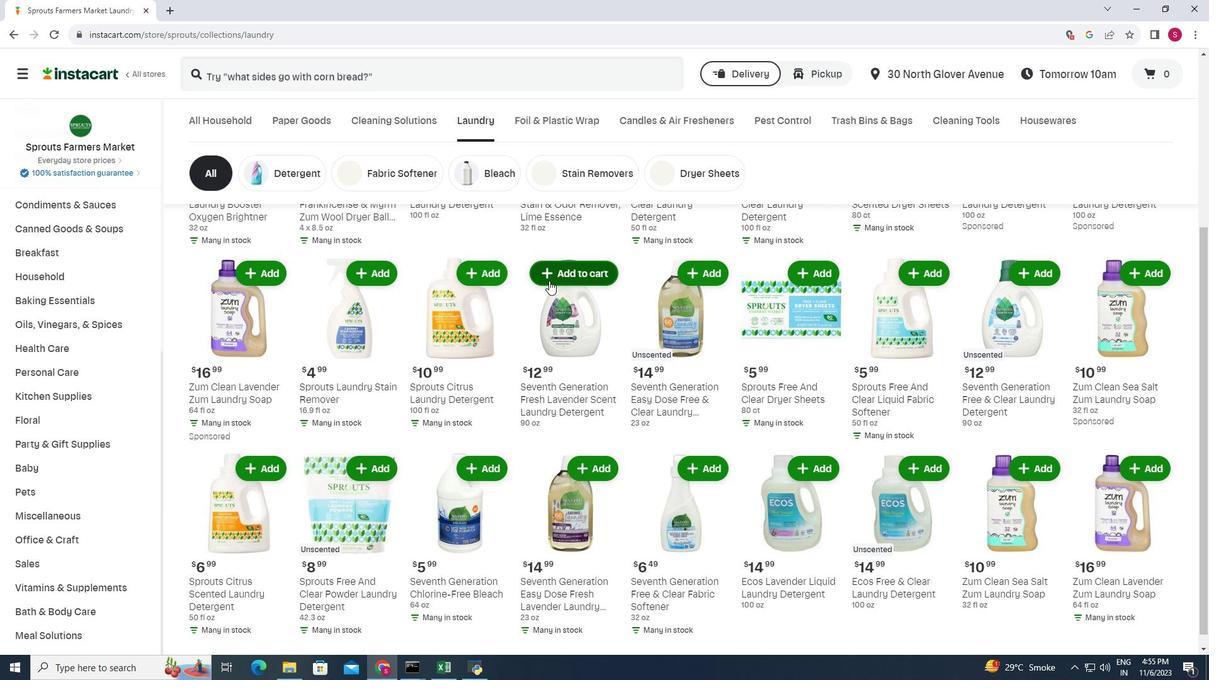 
Action: Mouse moved to (585, 331)
Screenshot: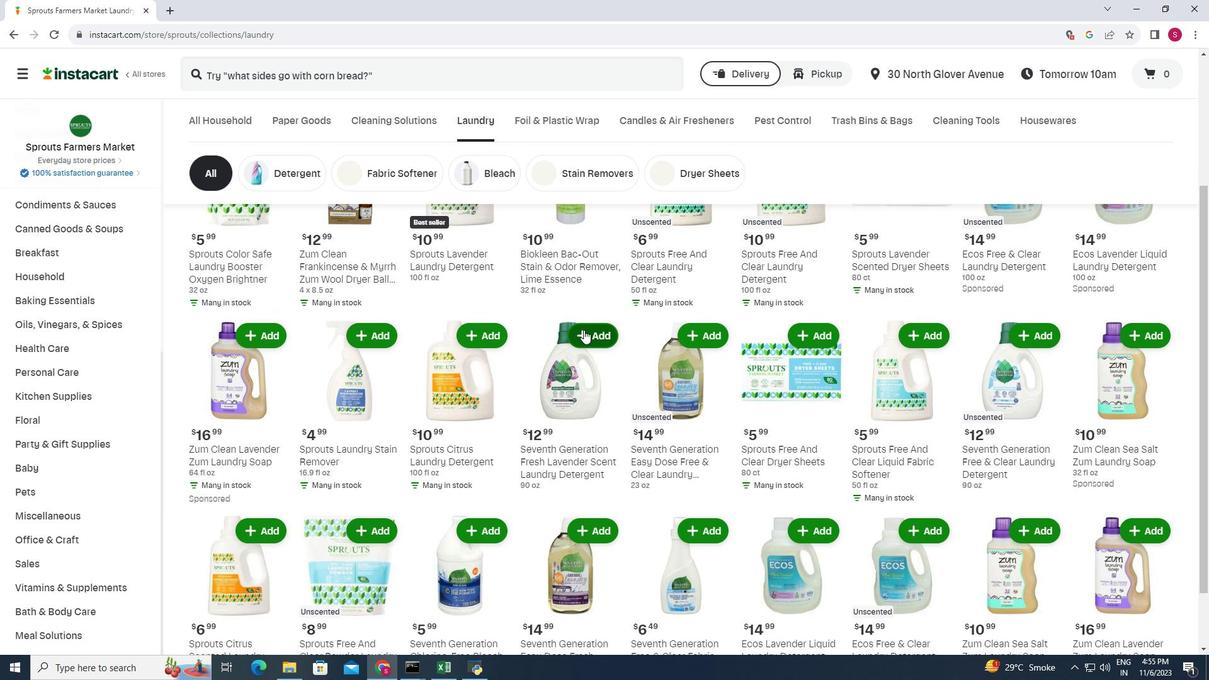 
Action: Mouse pressed left at (585, 331)
Screenshot: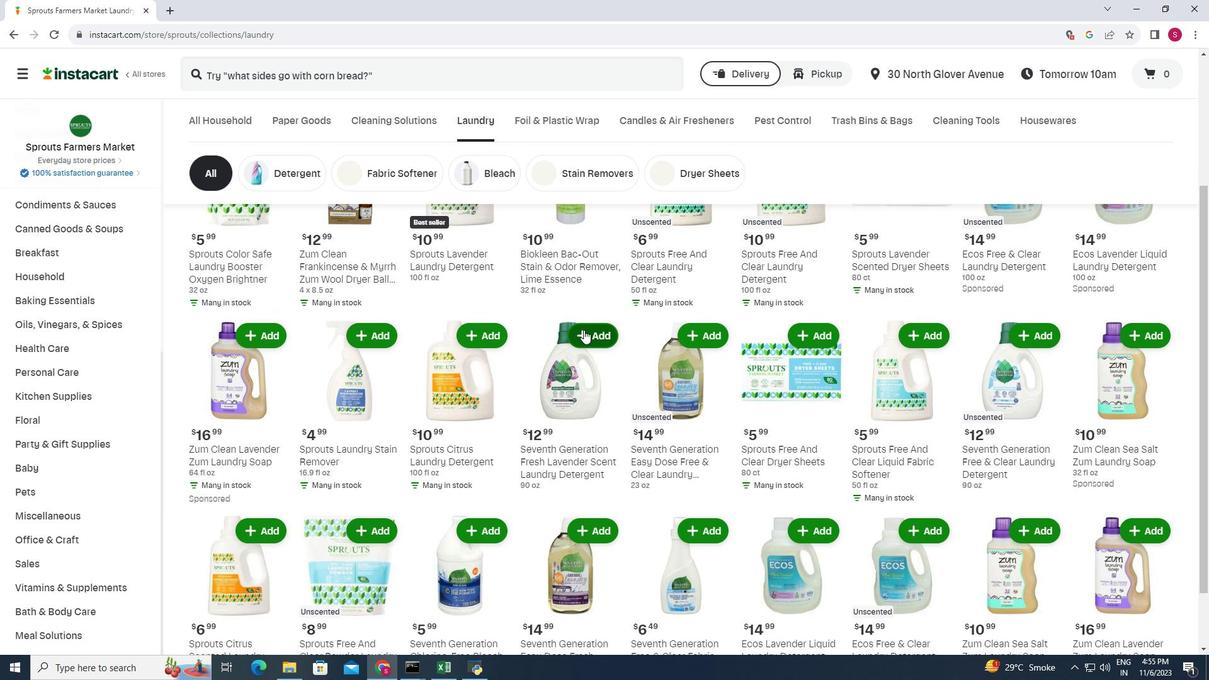 
Action: Mouse moved to (579, 311)
Screenshot: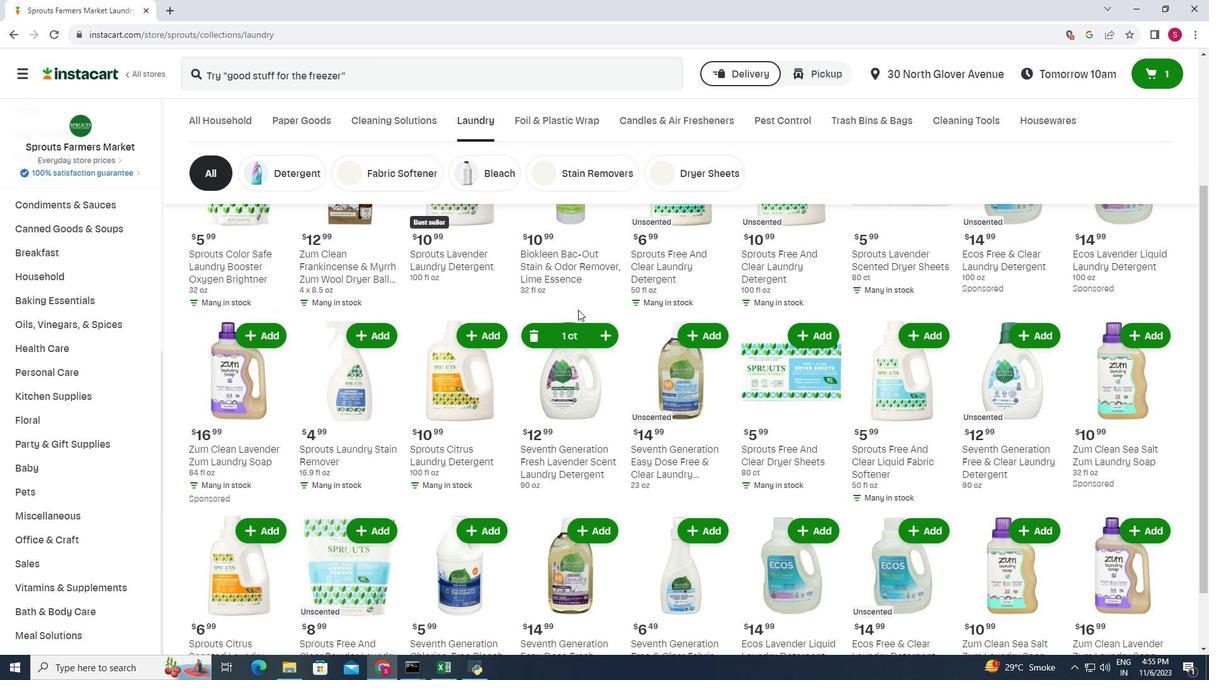 
